 Task: Select a schedule automation every year on the 3rd of March at 01:00 PM.
Action: Mouse moved to (488, 408)
Screenshot: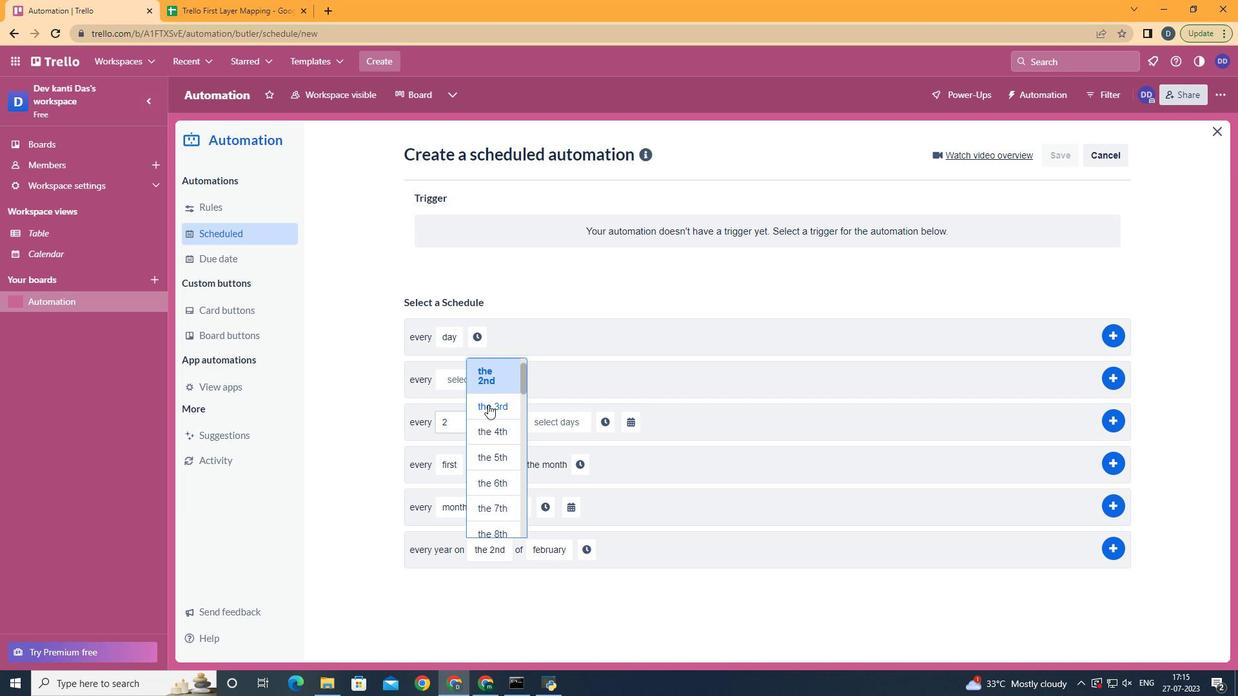 
Action: Mouse pressed left at (488, 408)
Screenshot: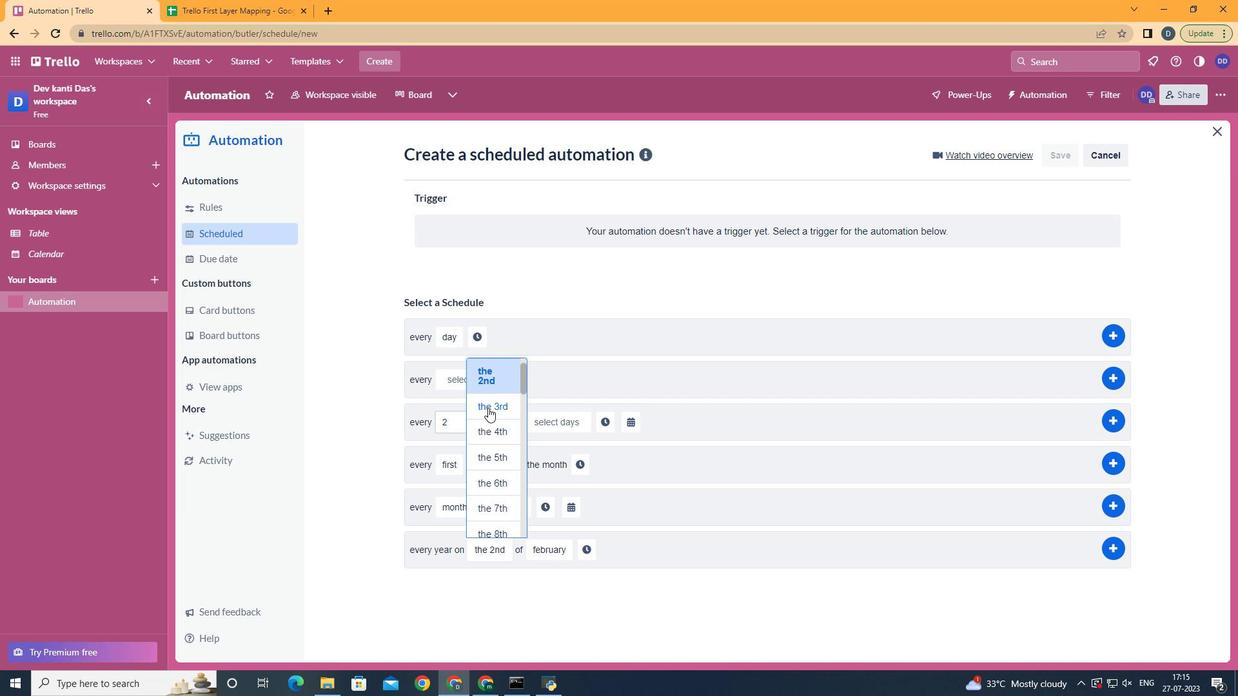 
Action: Mouse moved to (563, 398)
Screenshot: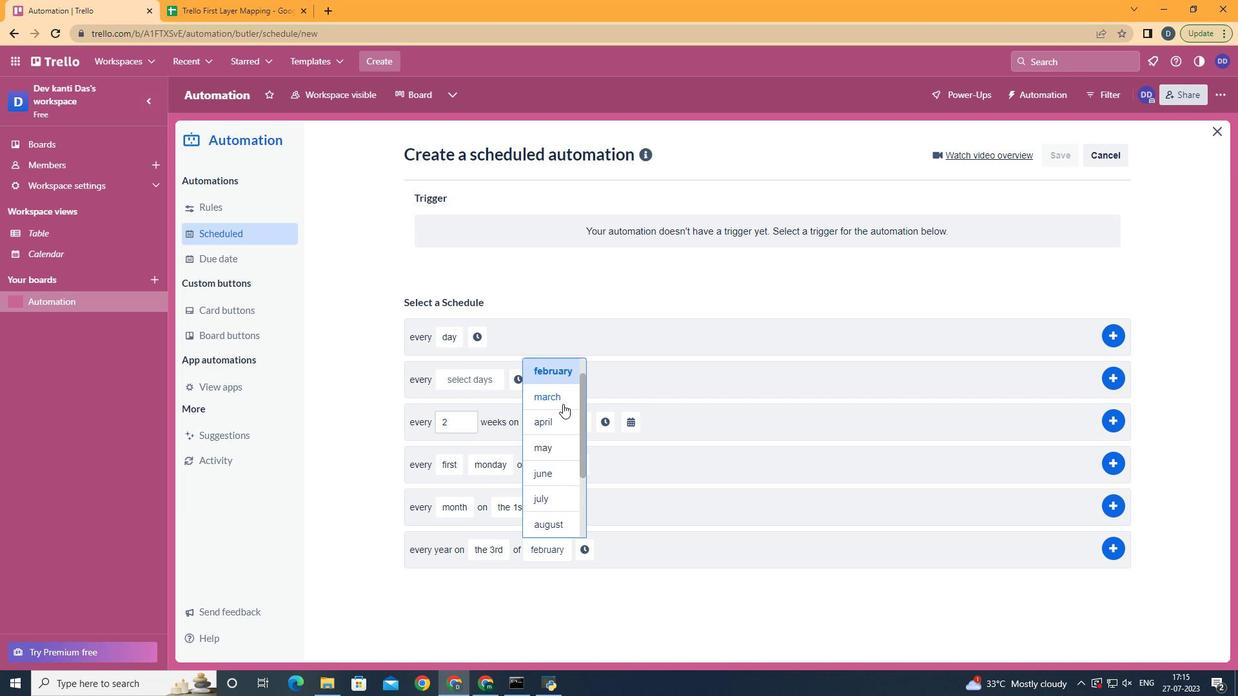 
Action: Mouse pressed left at (563, 398)
Screenshot: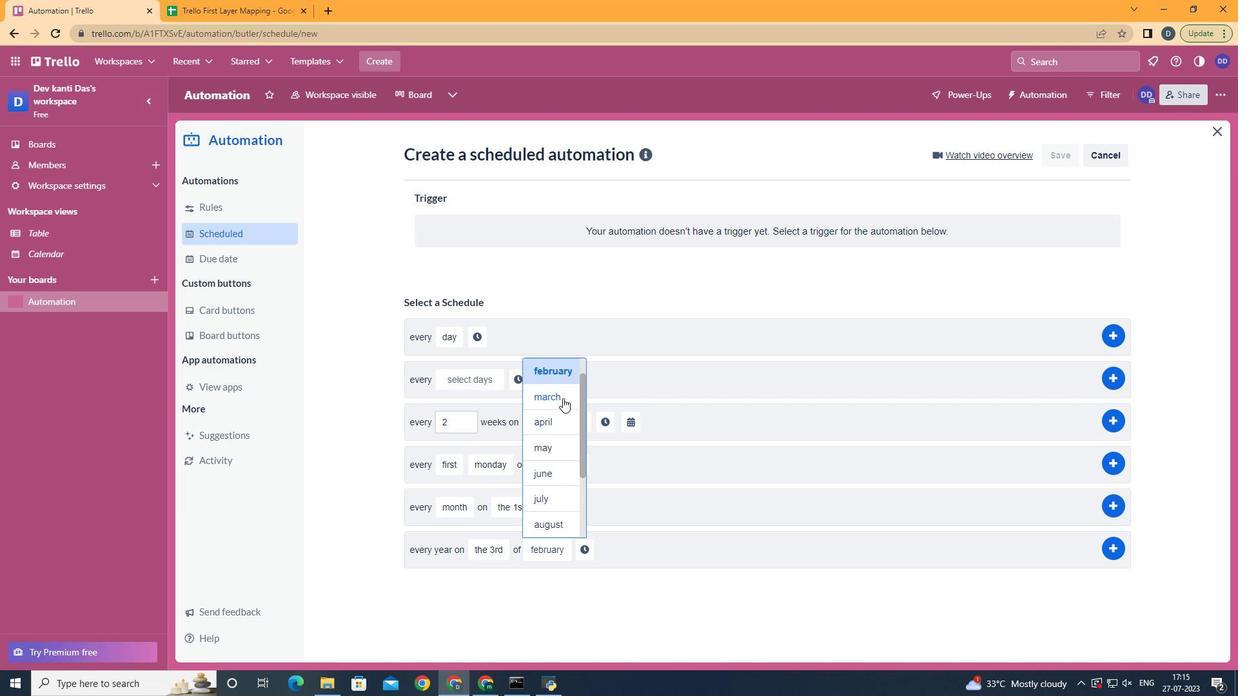 
Action: Mouse moved to (579, 550)
Screenshot: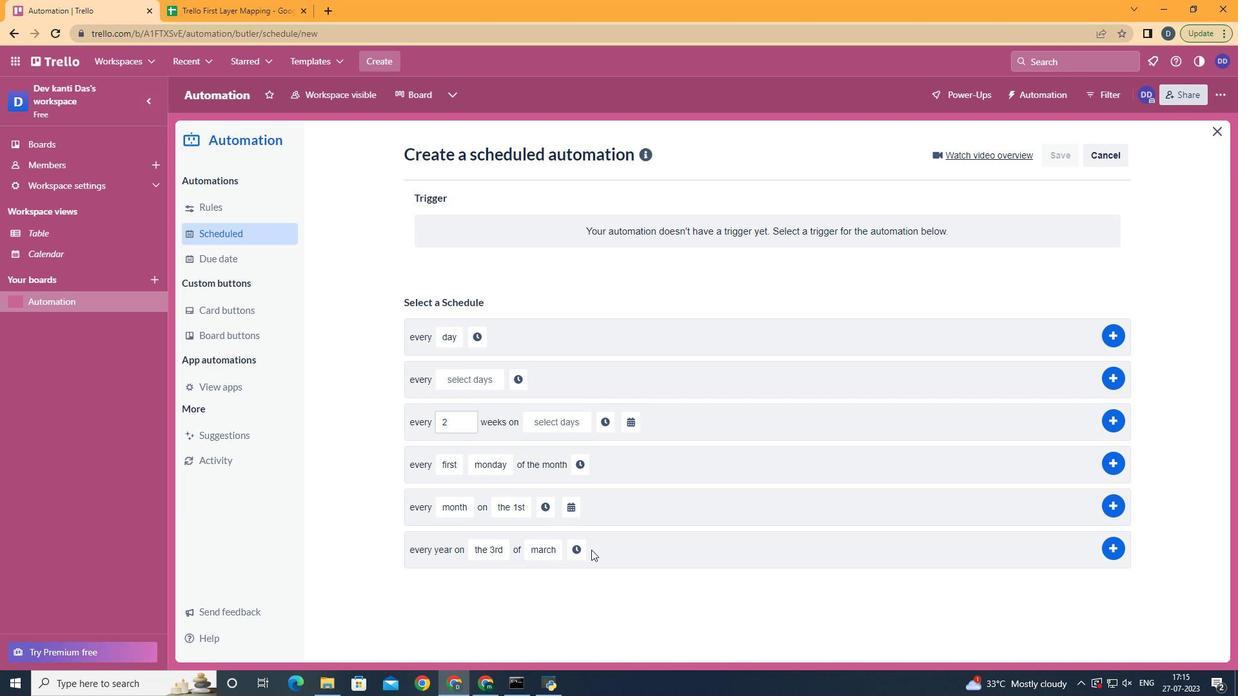 
Action: Mouse pressed left at (579, 550)
Screenshot: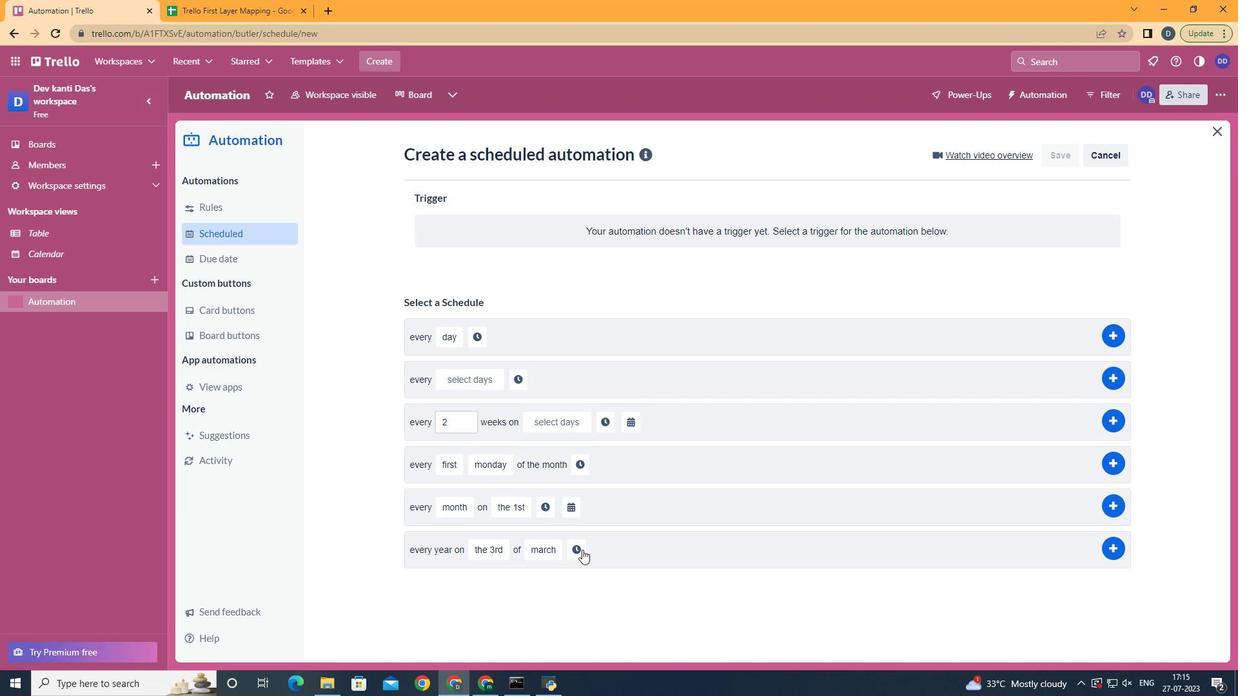 
Action: Mouse moved to (613, 548)
Screenshot: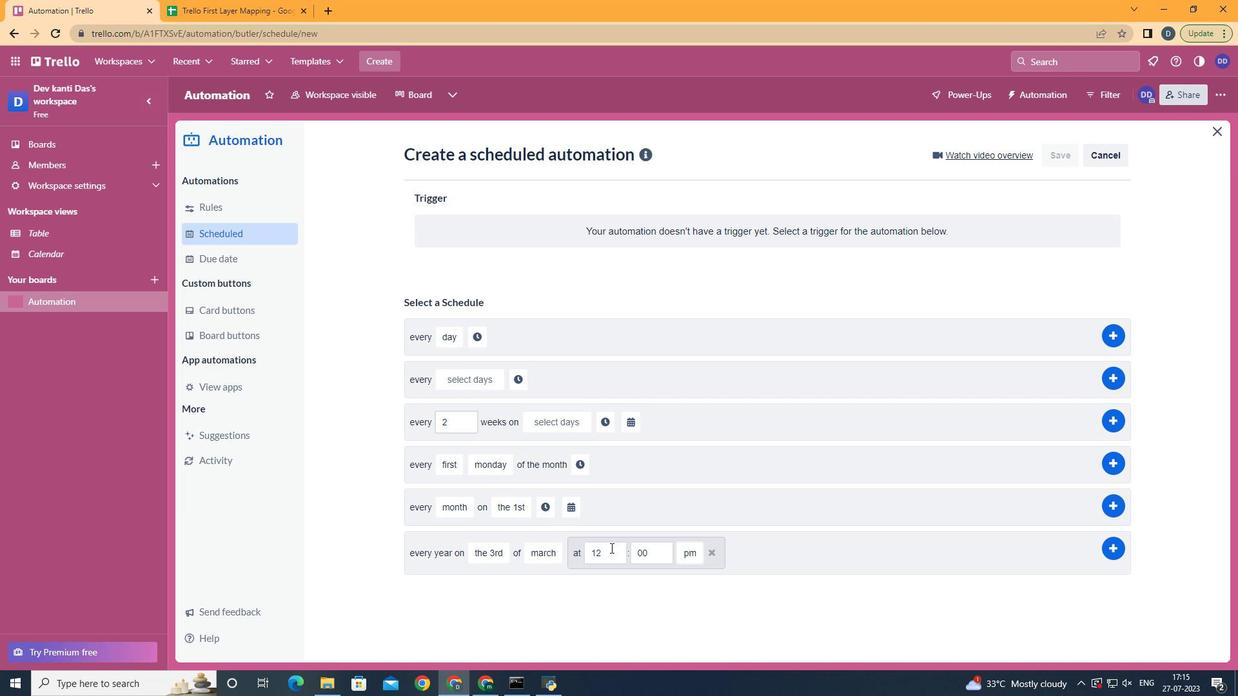 
Action: Mouse pressed left at (613, 548)
Screenshot: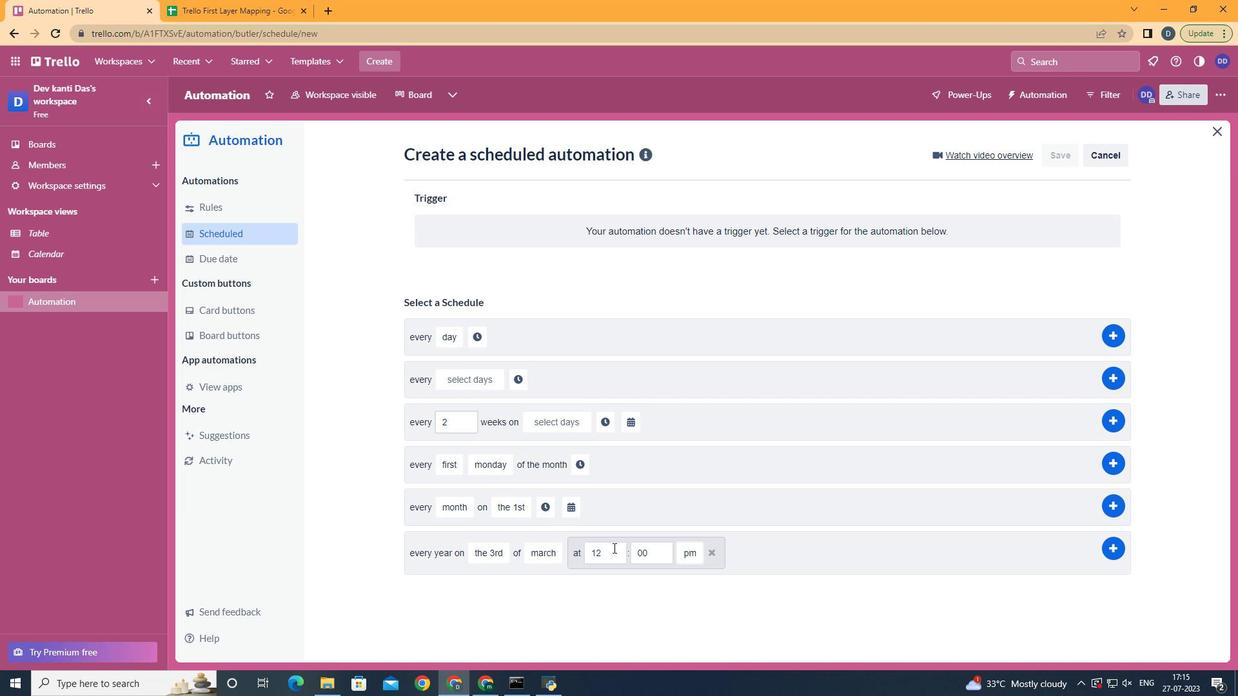 
Action: Mouse moved to (614, 554)
Screenshot: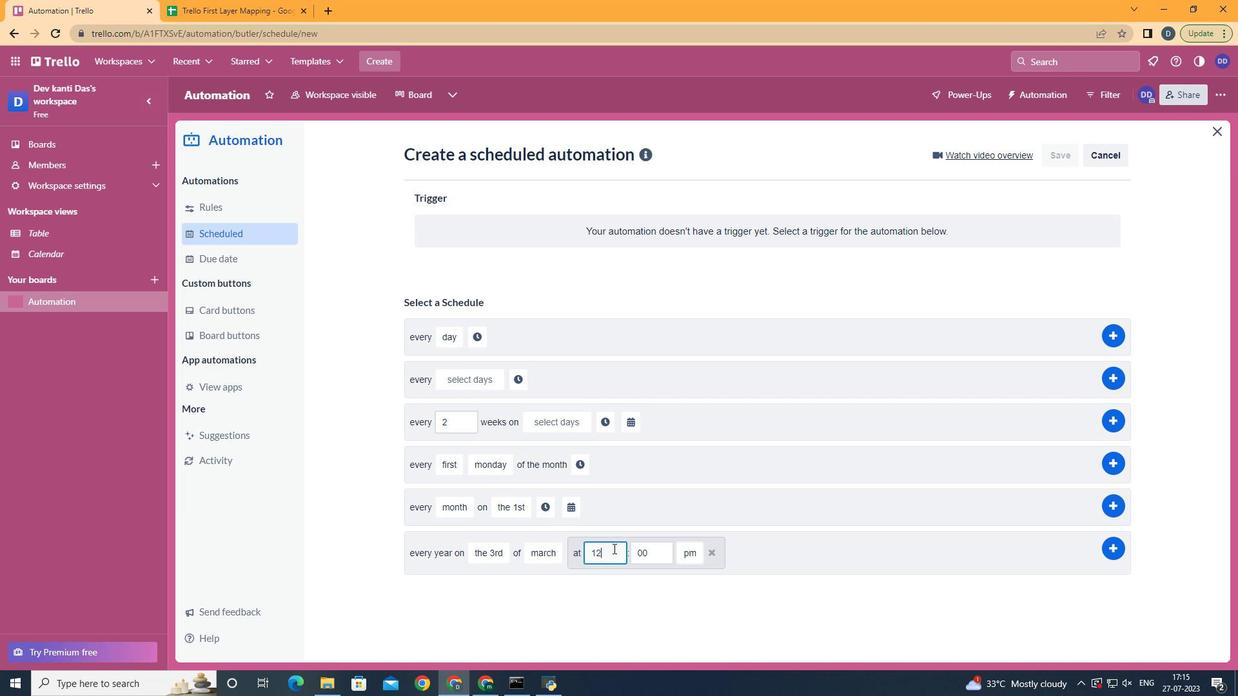
Action: Key pressed <Key.backspace><Key.backspace>01
Screenshot: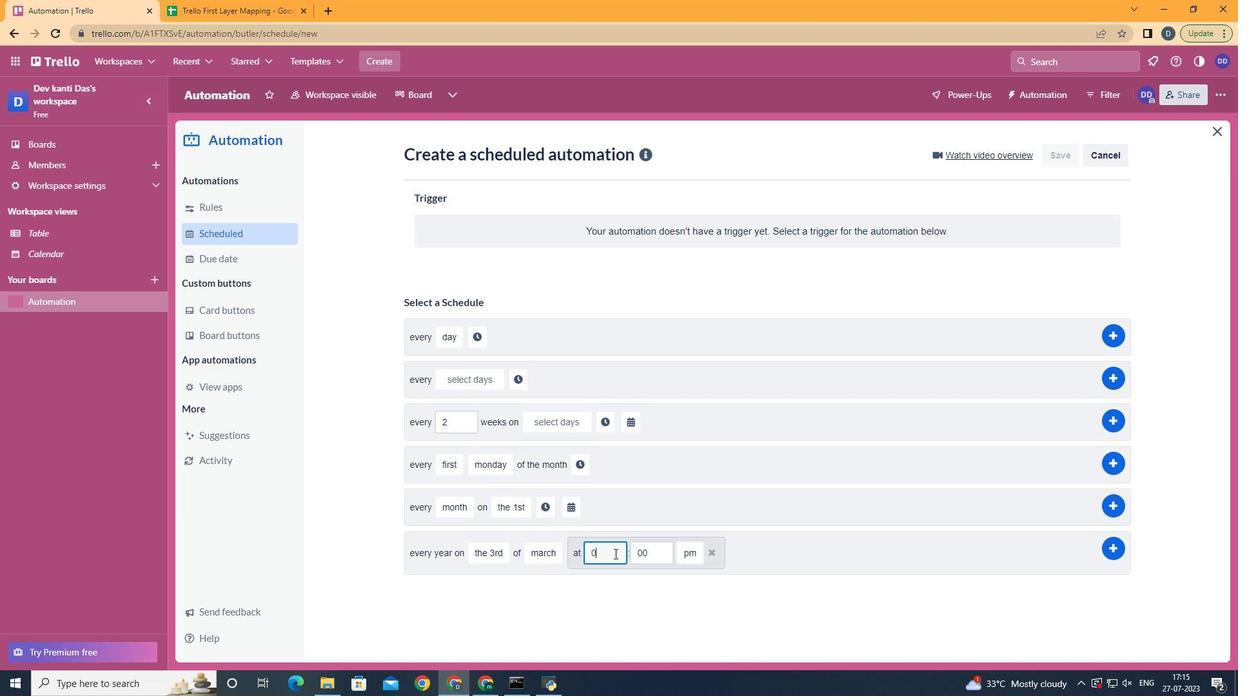 
Action: Mouse moved to (693, 604)
Screenshot: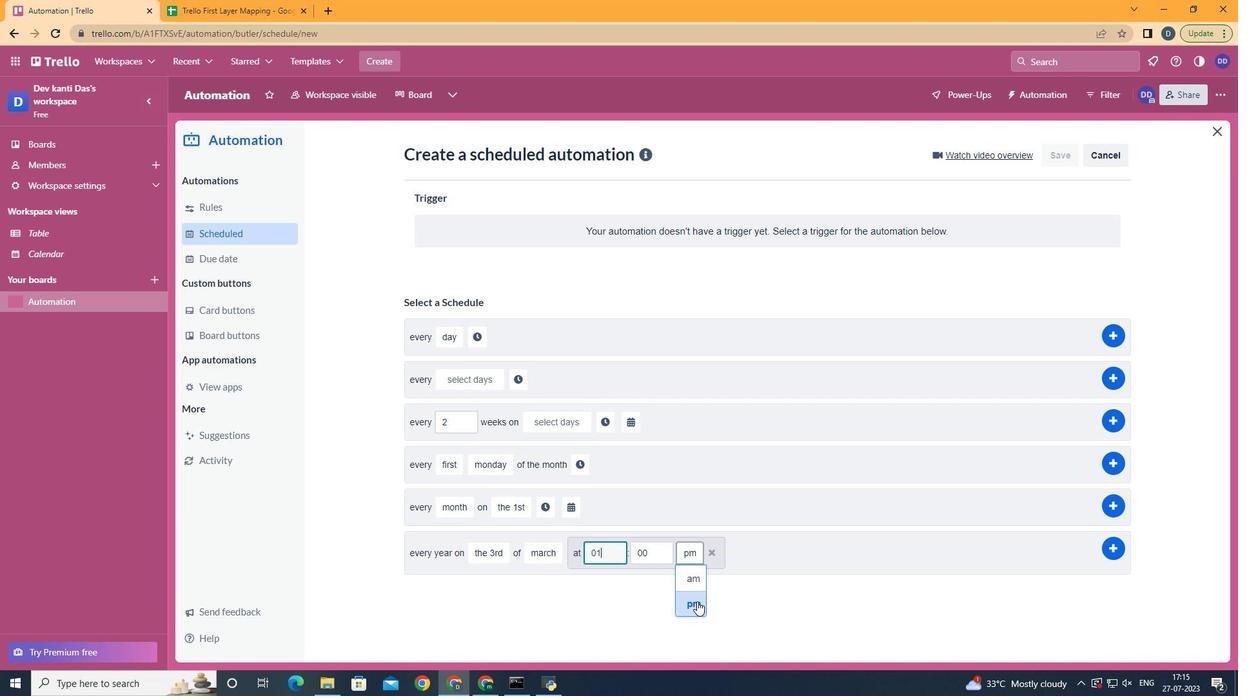 
Action: Mouse pressed left at (693, 604)
Screenshot: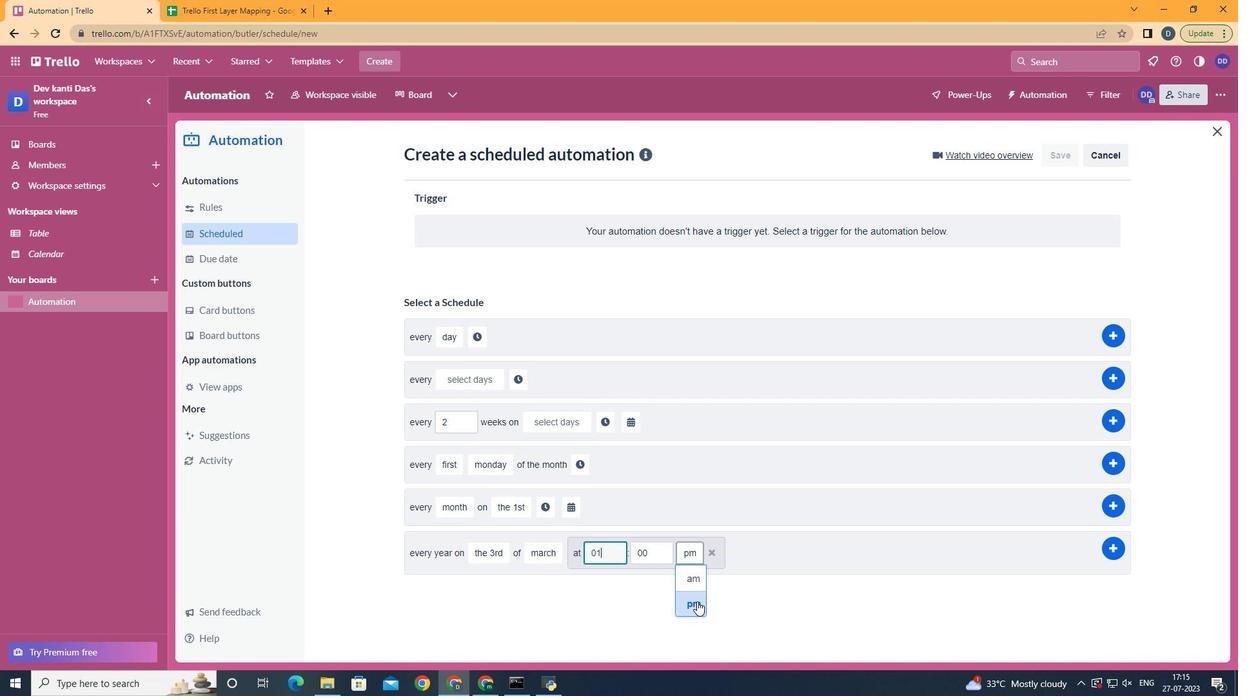 
Action: Mouse moved to (710, 571)
Screenshot: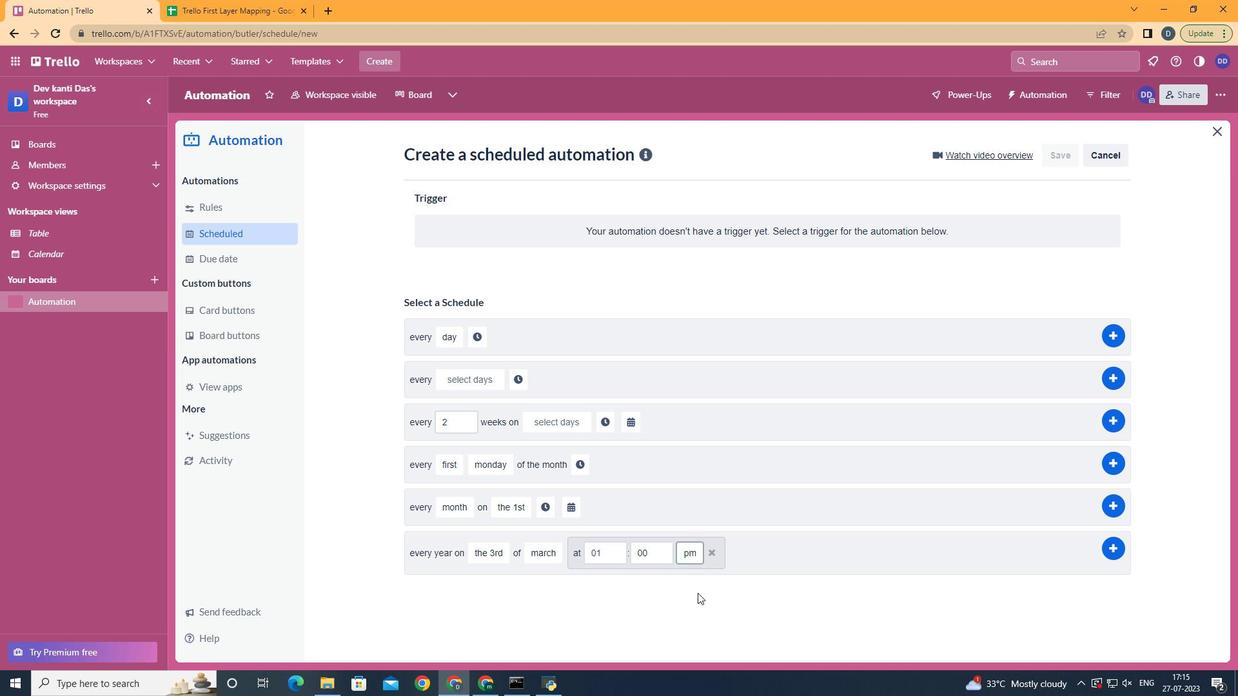 
